 Task: Create in the project AgileExpert in Backlog an issue 'Implement a new cloud-based inventory management system for a company with advanced inventory tracking and restocking features', assign it to team member softage.2@softage.net and change the status to IN PROGRESS. Create in the project AgileExpert in Backlog an issue 'Integrate a new gamification feature into an existing mobile application to increase user engagement and retention', assign it to team member softage.3@softage.net and change the status to IN PROGRESS
Action: Mouse moved to (301, 245)
Screenshot: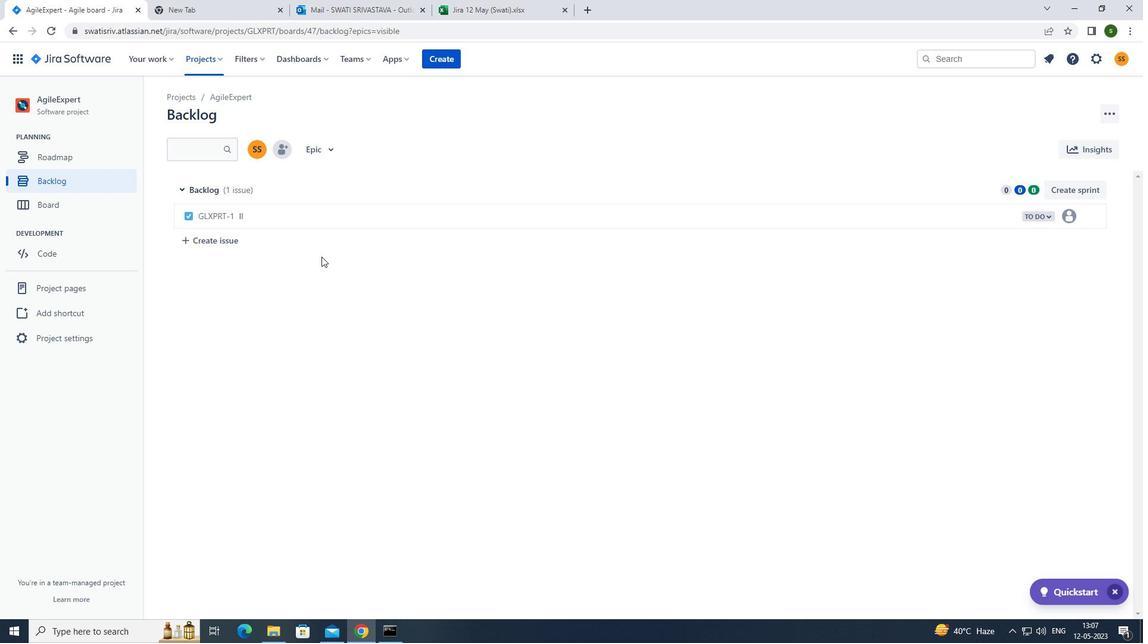 
Action: Mouse pressed left at (301, 245)
Screenshot: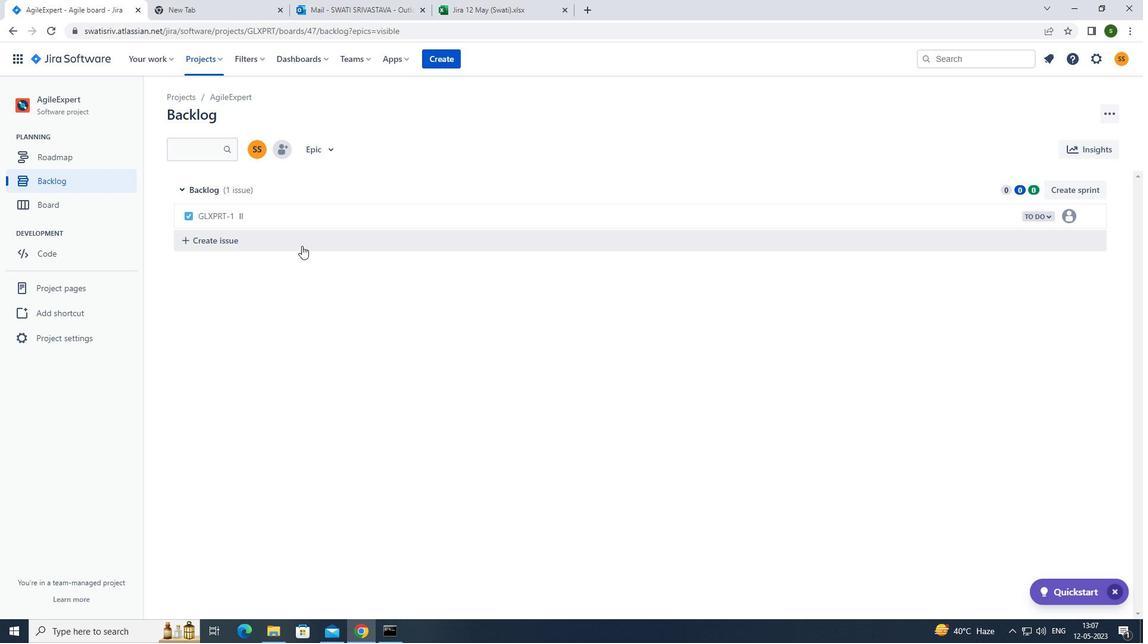 
Action: Mouse moved to (341, 237)
Screenshot: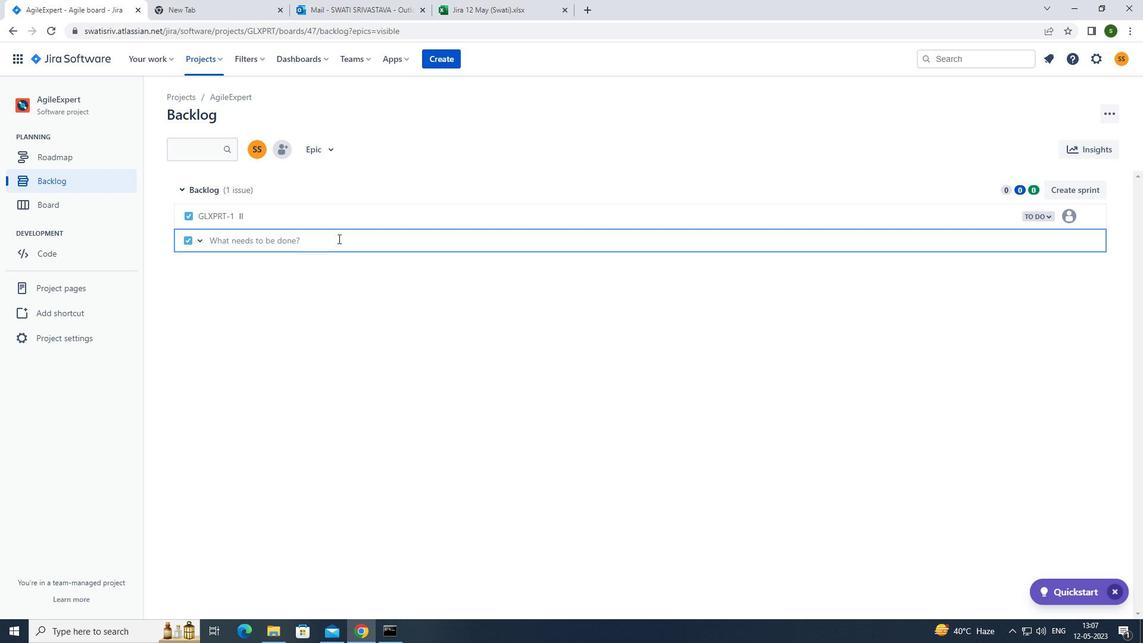 
Action: Key pressed <Key.caps_lock>i<Key.caps_lock>mplw<Key.backspace>ement<Key.space>a<Key.space>new<Key.space>cloud-based<Key.space>inventory<Key.space>management<Key.space>system<Key.space>for<Key.space>a<Key.space>company<Key.space>with<Key.space>advanced<Key.space>inventory<Key.space>tracking<Key.space>and<Key.space>restocking<Key.space>features<Key.enter>
Screenshot: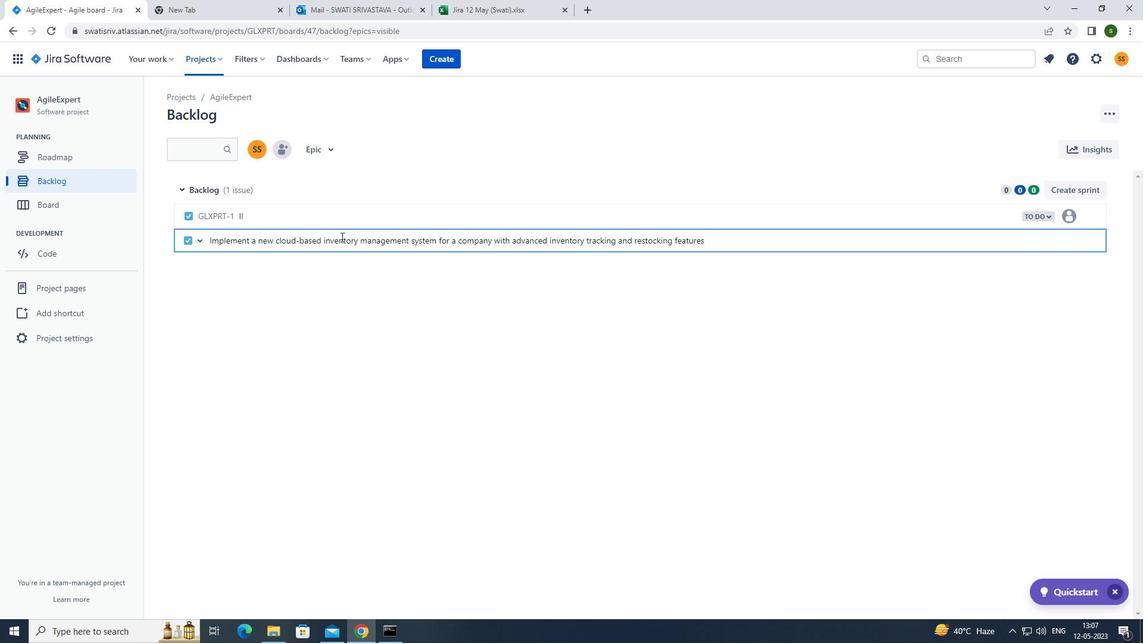 
Action: Mouse moved to (1068, 242)
Screenshot: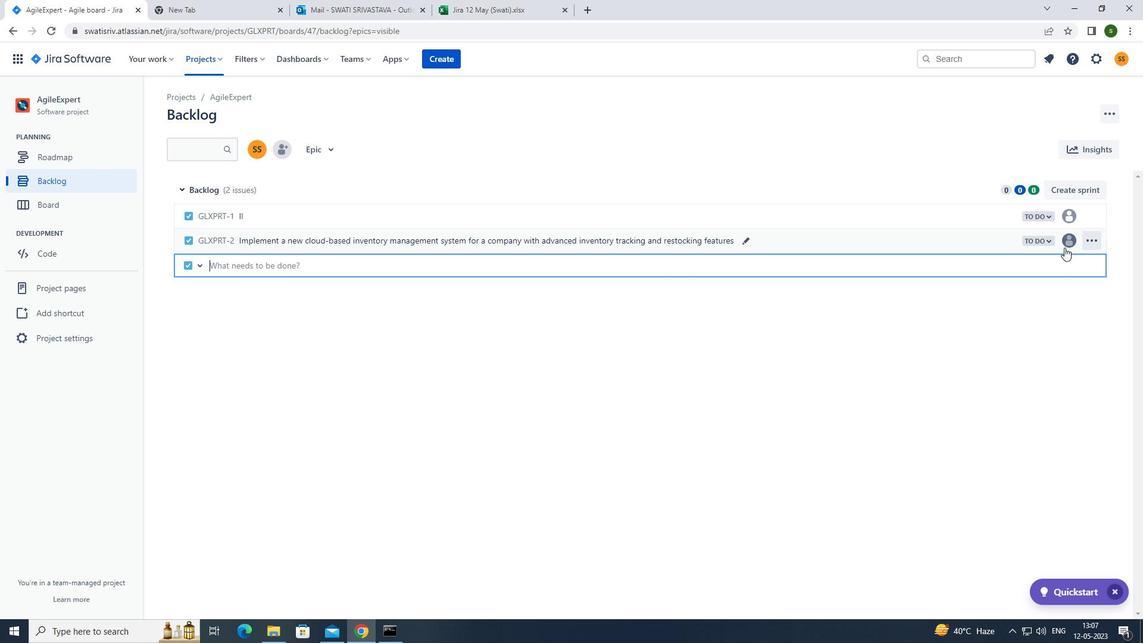 
Action: Mouse pressed left at (1068, 242)
Screenshot: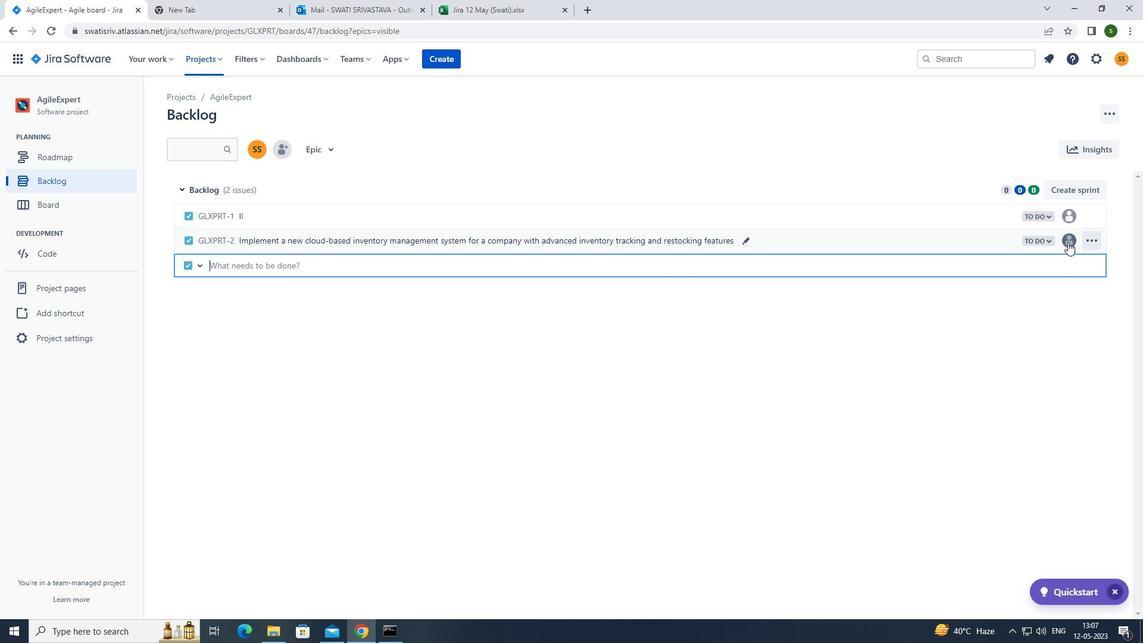 
Action: Mouse moved to (963, 357)
Screenshot: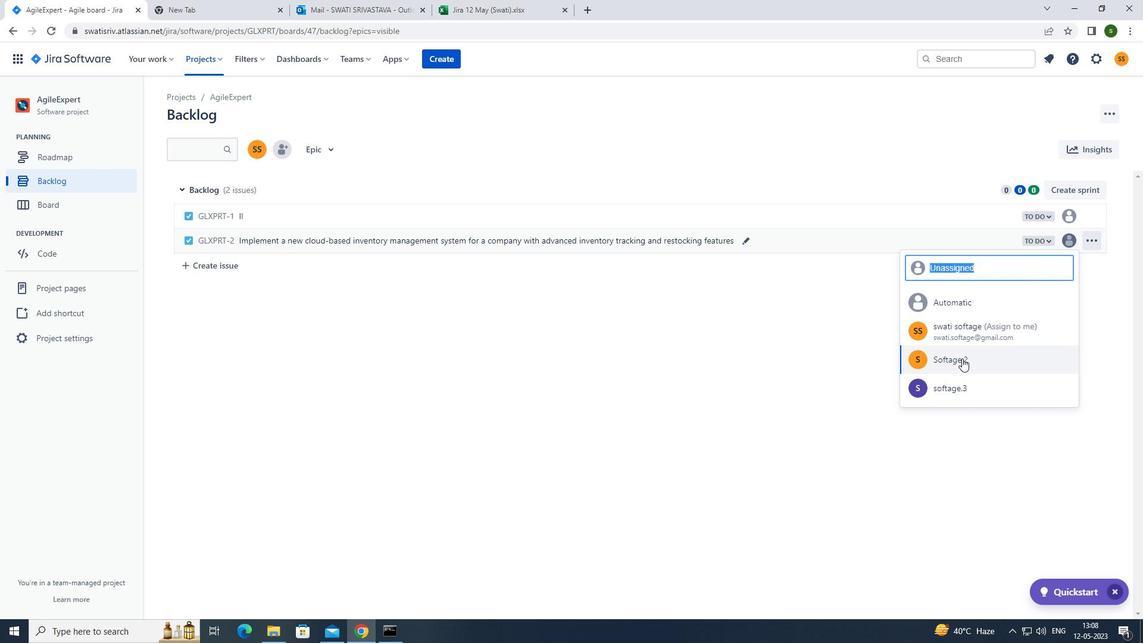 
Action: Mouse pressed left at (963, 357)
Screenshot: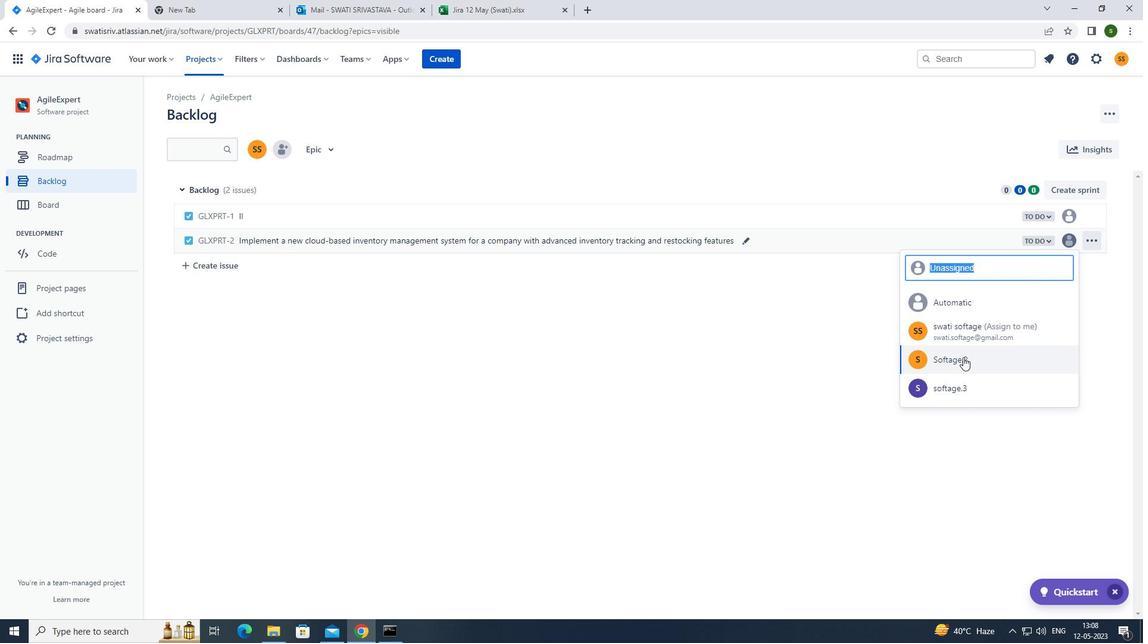 
Action: Mouse moved to (1046, 240)
Screenshot: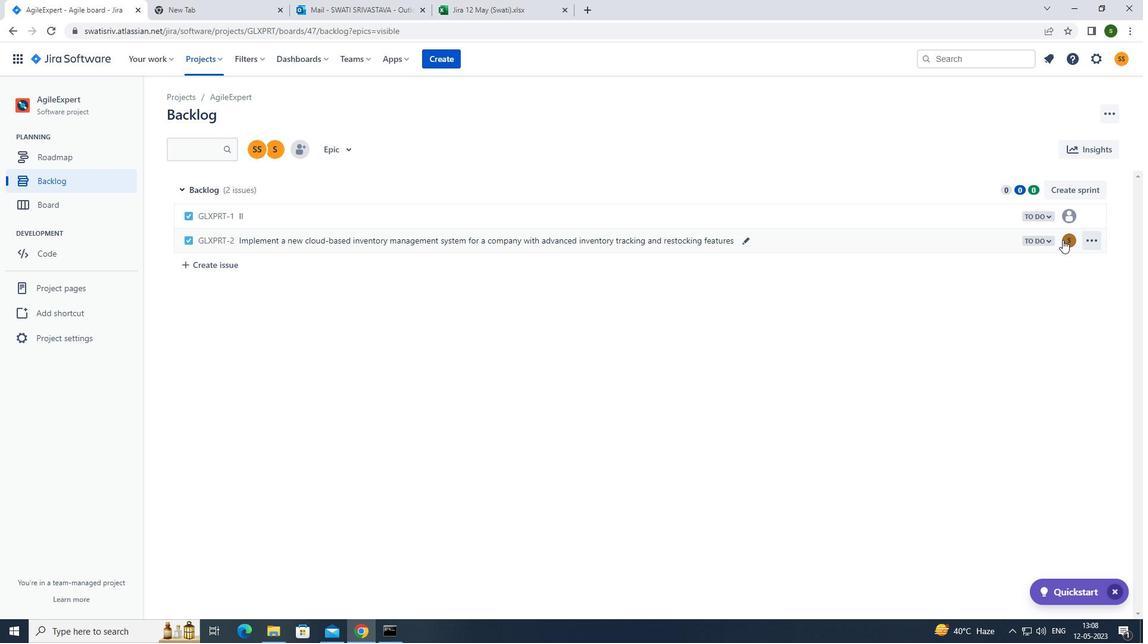 
Action: Mouse pressed left at (1046, 240)
Screenshot: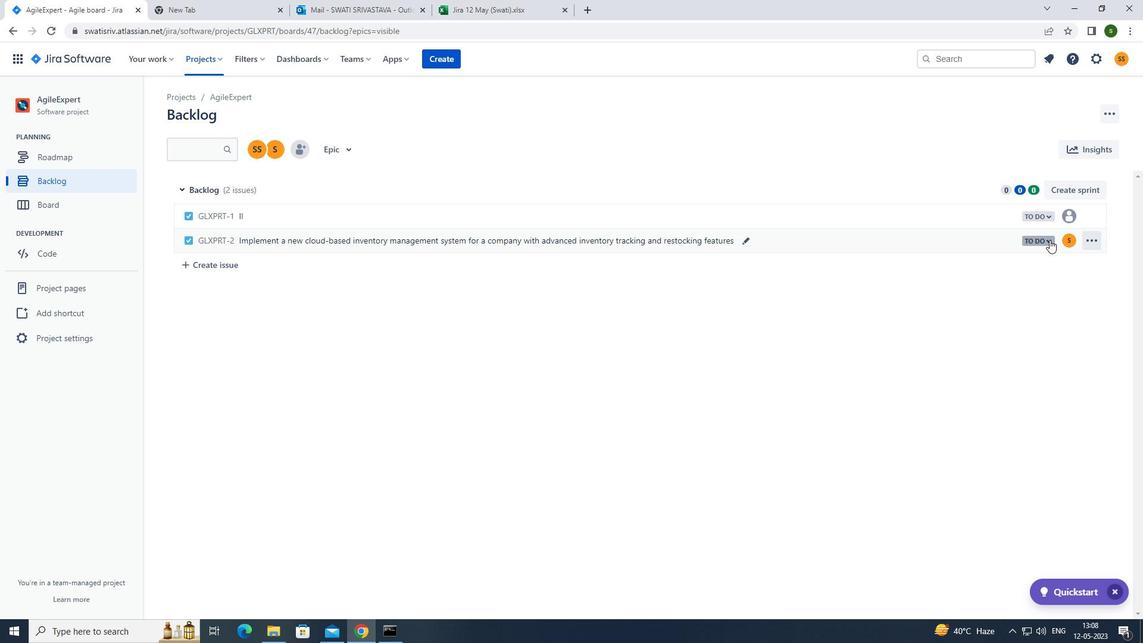 
Action: Mouse moved to (1003, 261)
Screenshot: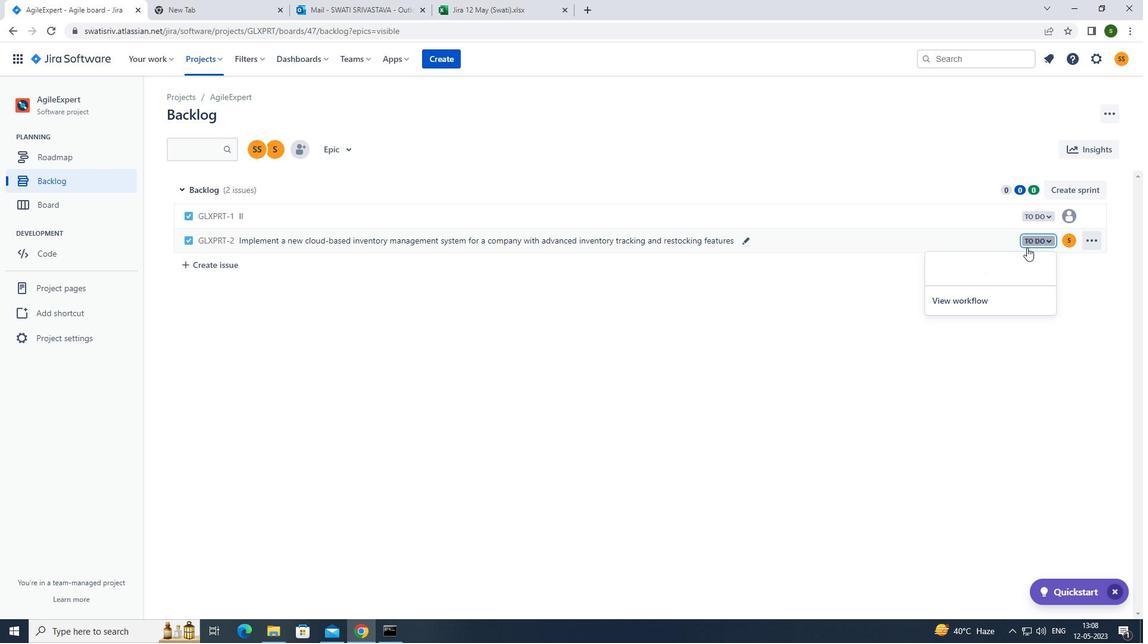 
Action: Mouse pressed left at (1003, 261)
Screenshot: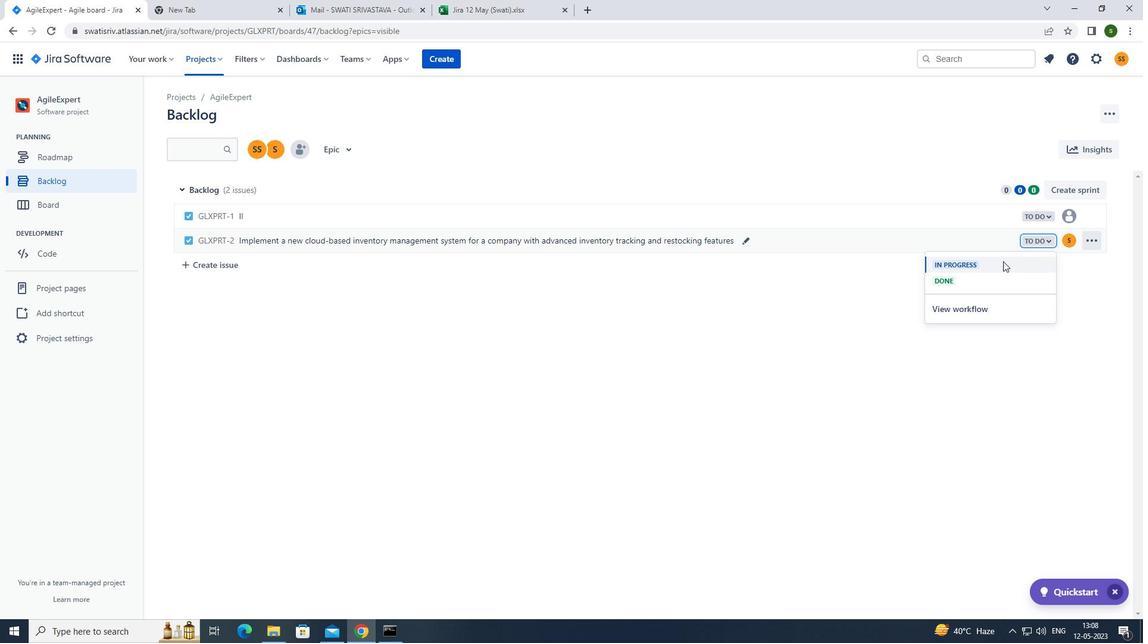 
Action: Mouse moved to (247, 267)
Screenshot: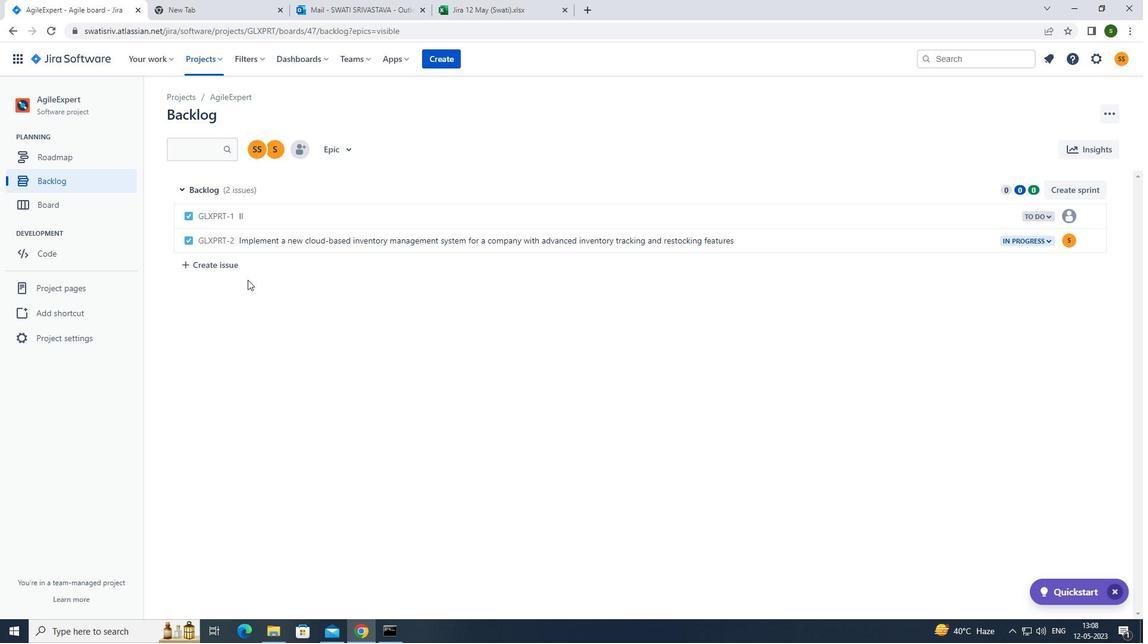 
Action: Mouse pressed left at (247, 267)
Screenshot: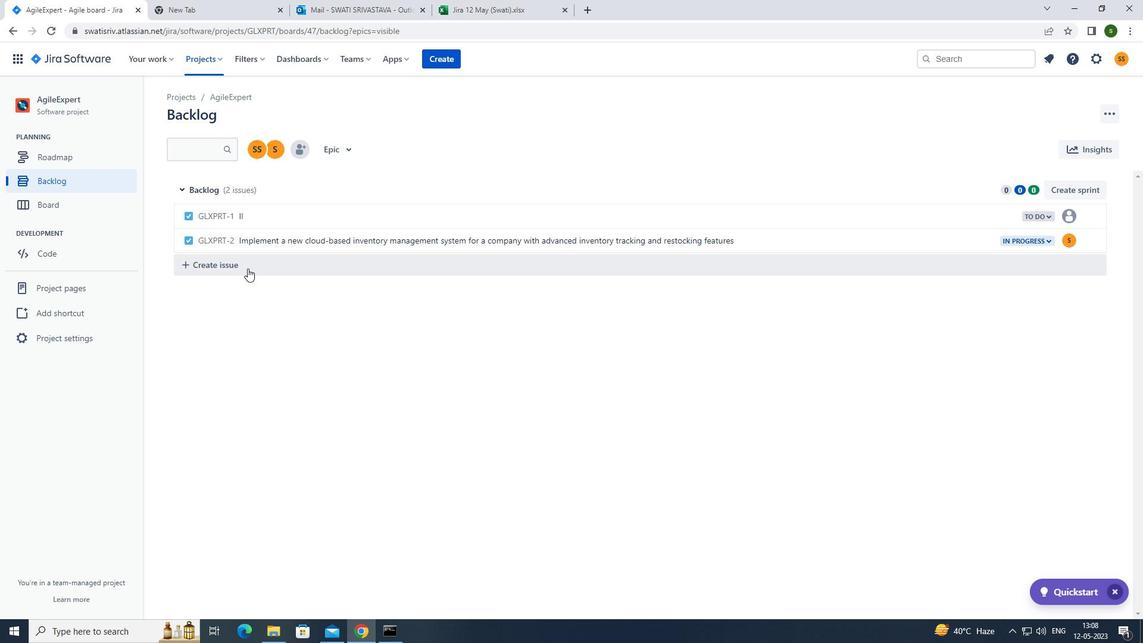 
Action: Mouse moved to (322, 261)
Screenshot: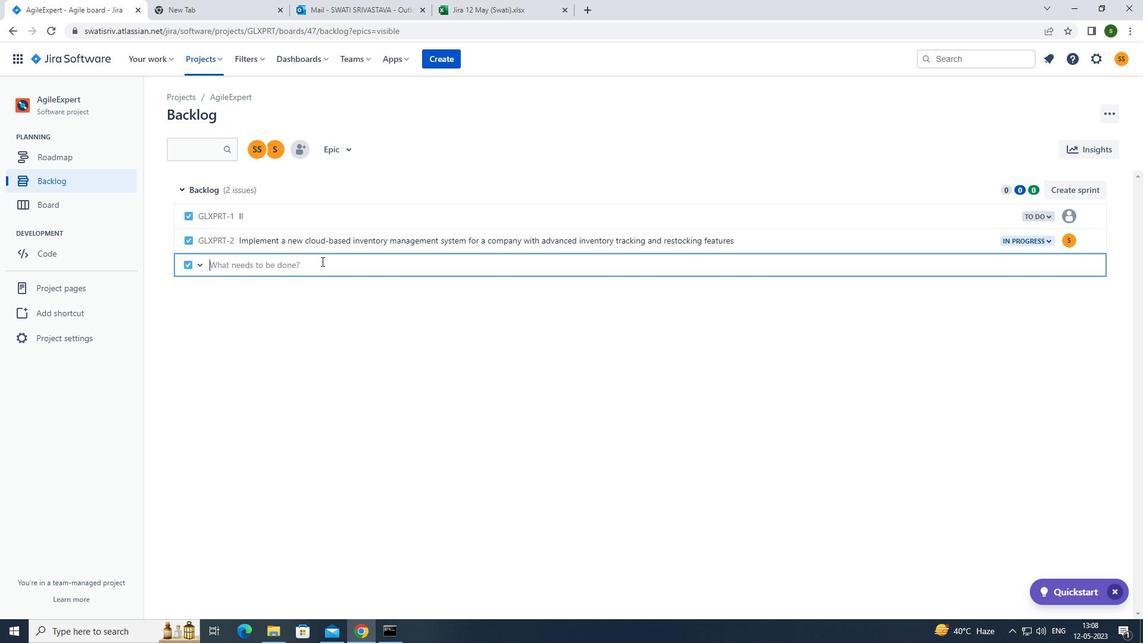 
Action: Key pressed <Key.caps_lock>i<Key.caps_lock>ntegrate<Key.space>a<Key.space>new<Key.space>gamification<Key.space>feature<Key.space>into<Key.space>an<Key.space>existing<Key.space>mobile<Key.space>application<Key.space>to<Key.space>increase<Key.space>user<Key.space>engagment<Key.space>and<Key.space>retention<Key.enter>
Screenshot: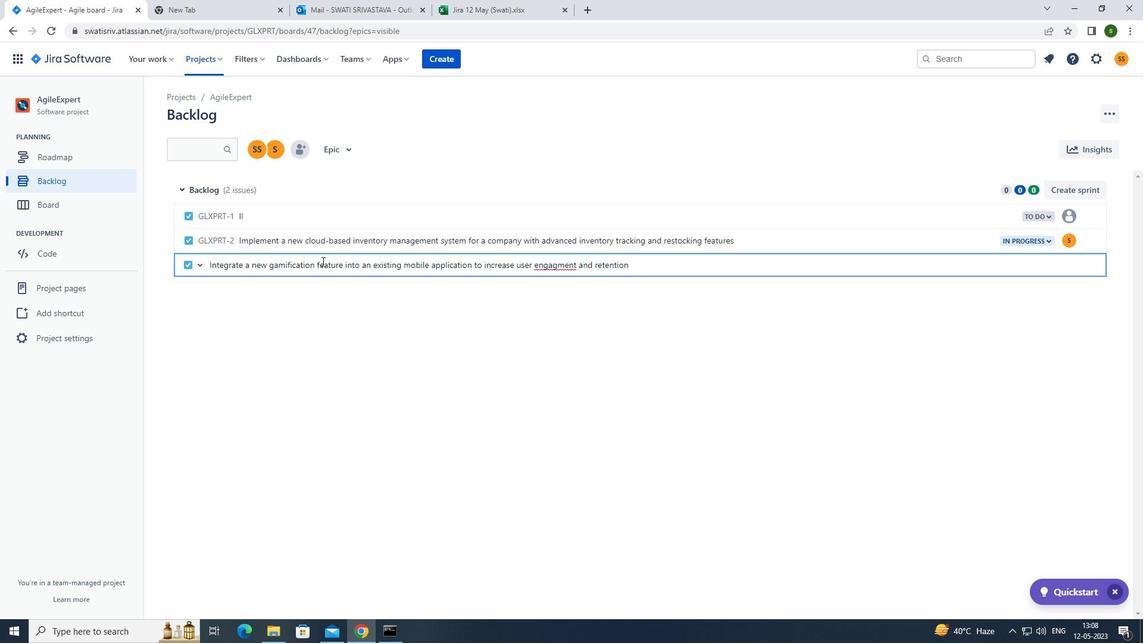 
Action: Mouse moved to (1070, 269)
Screenshot: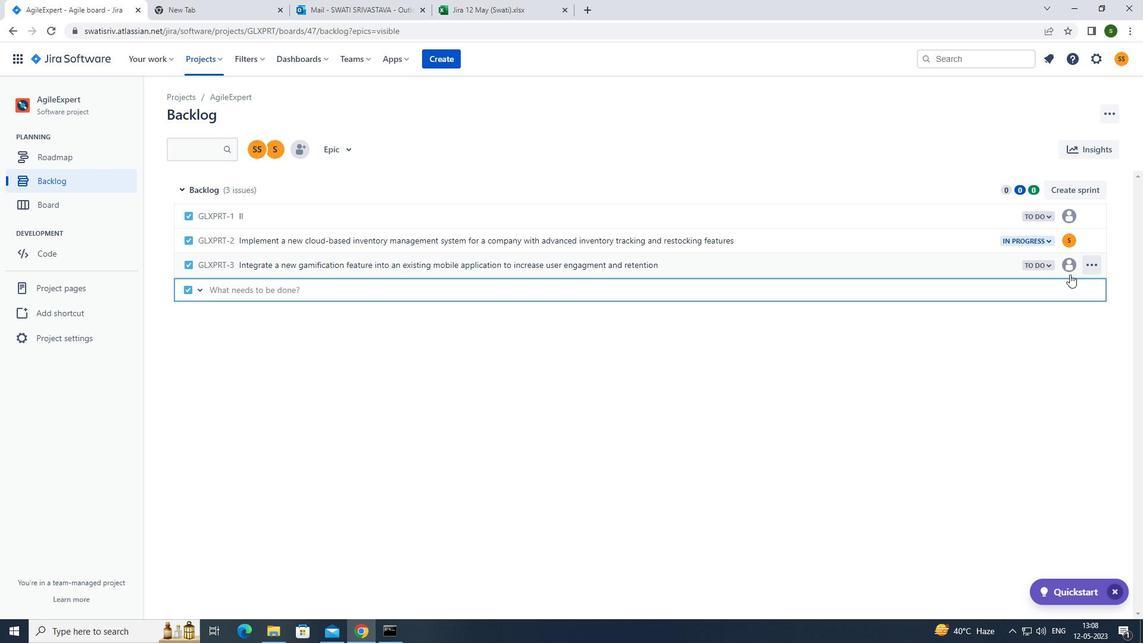 
Action: Mouse pressed left at (1070, 269)
Screenshot: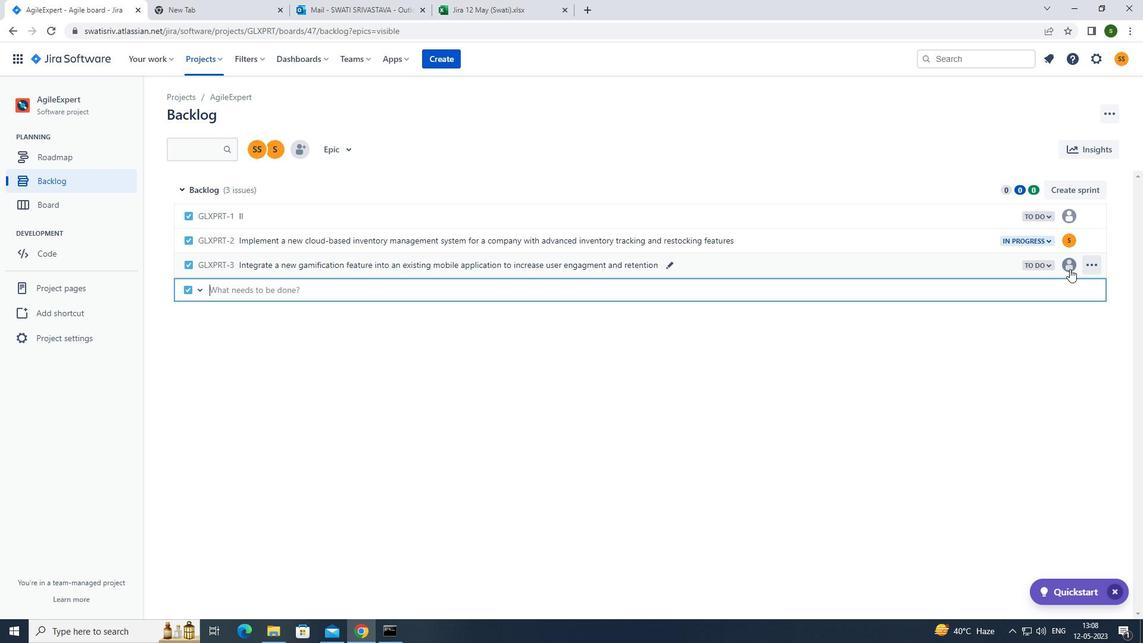
Action: Mouse moved to (976, 407)
Screenshot: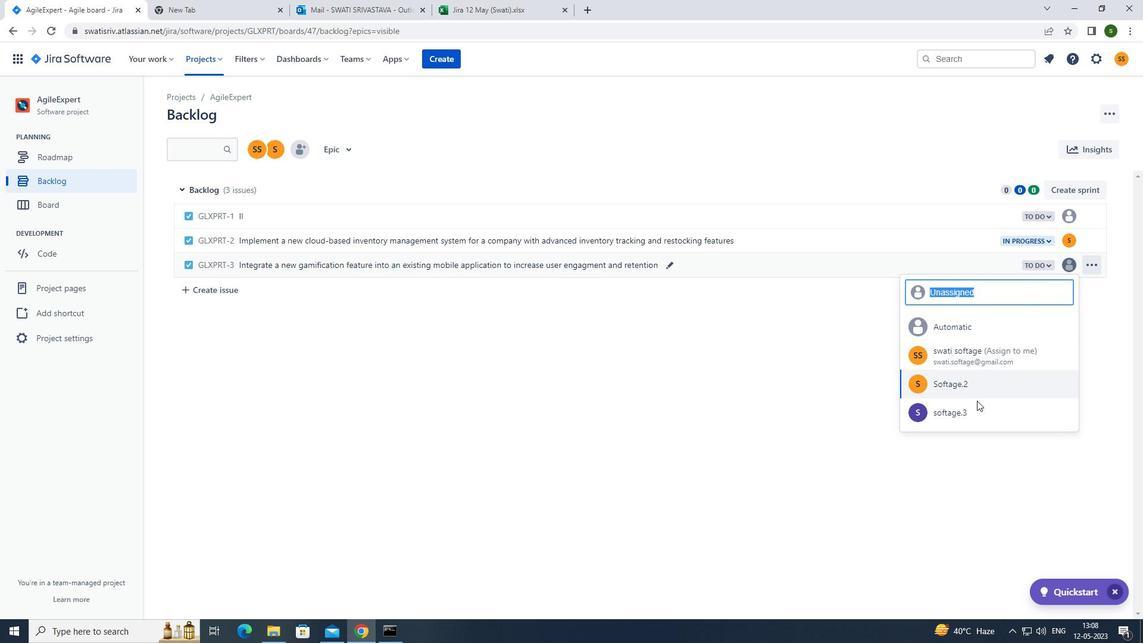 
Action: Mouse pressed left at (976, 407)
Screenshot: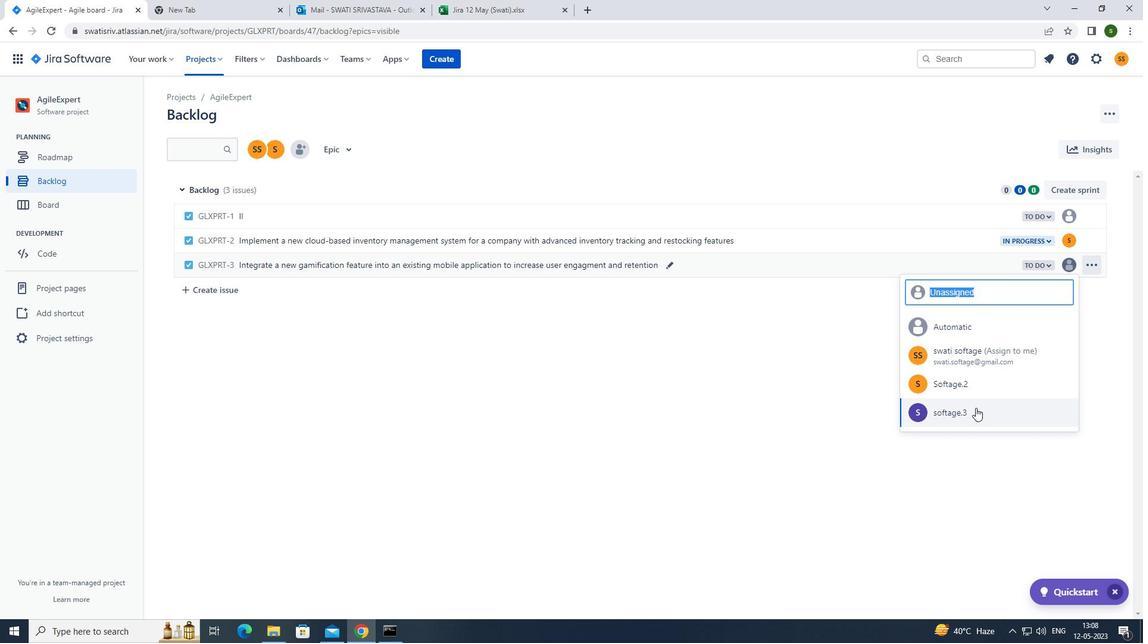 
Action: Mouse moved to (1034, 260)
Screenshot: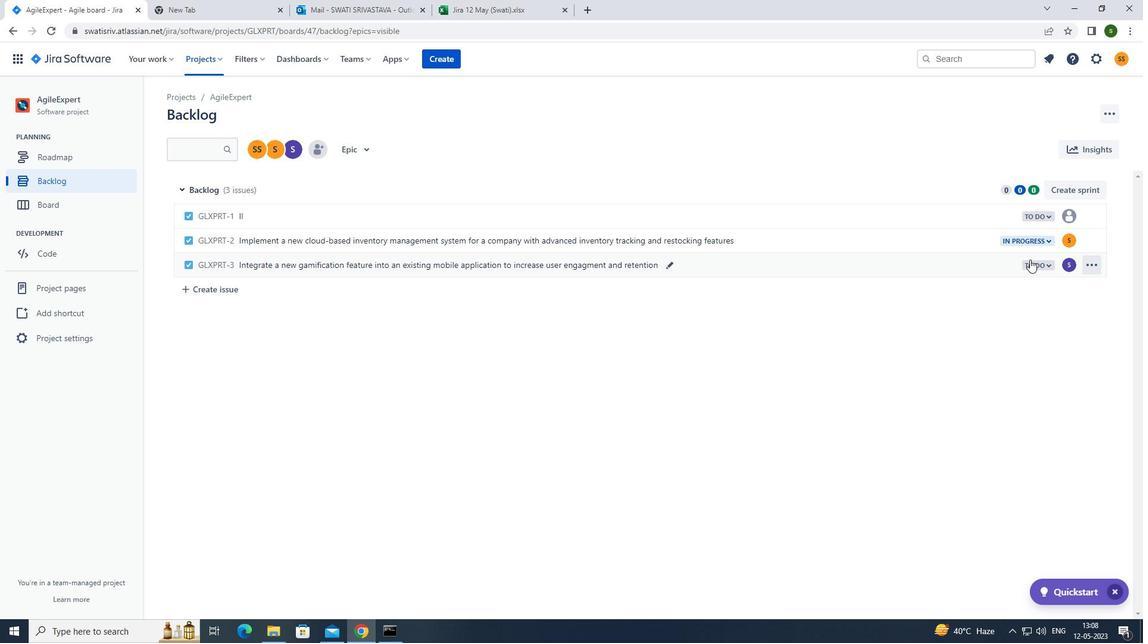 
Action: Mouse pressed left at (1034, 260)
Screenshot: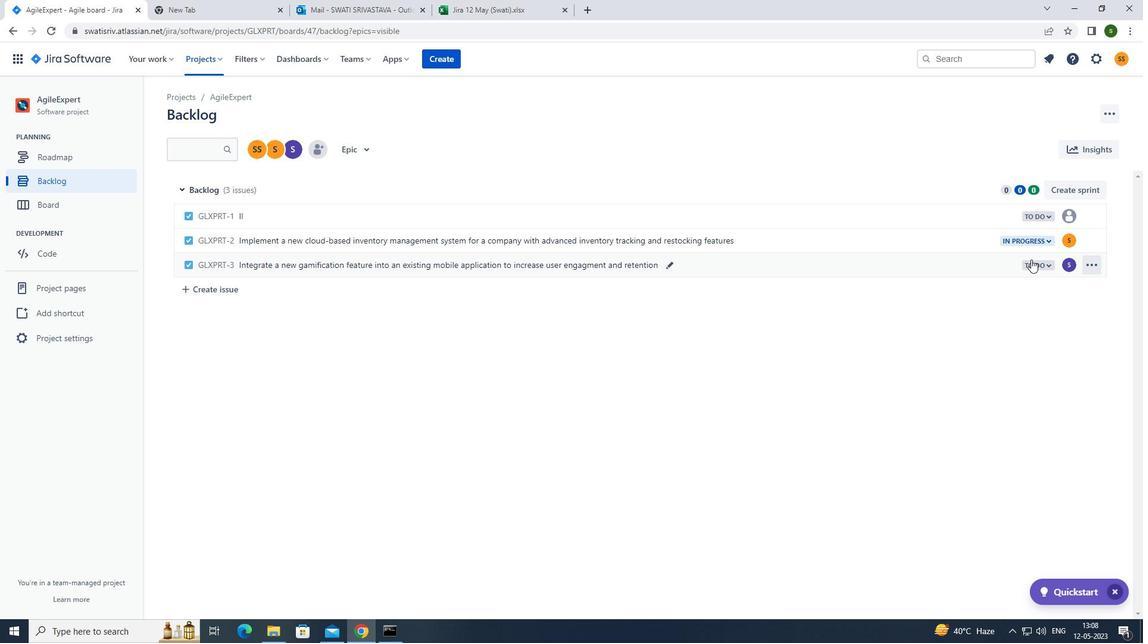
Action: Mouse moved to (979, 286)
Screenshot: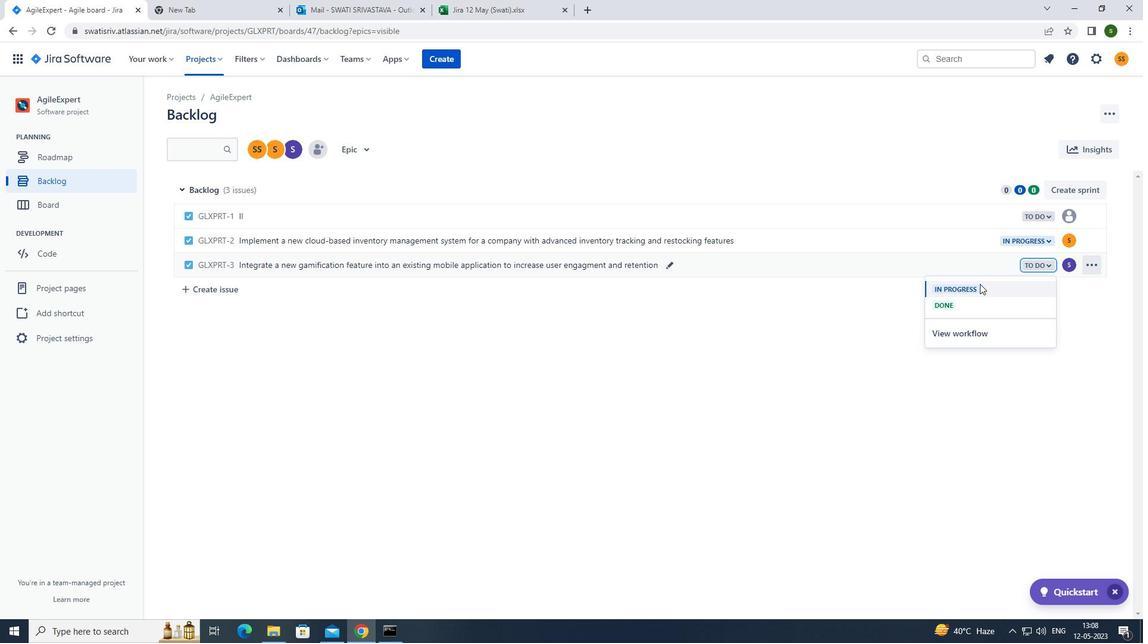 
Action: Mouse pressed left at (979, 286)
Screenshot: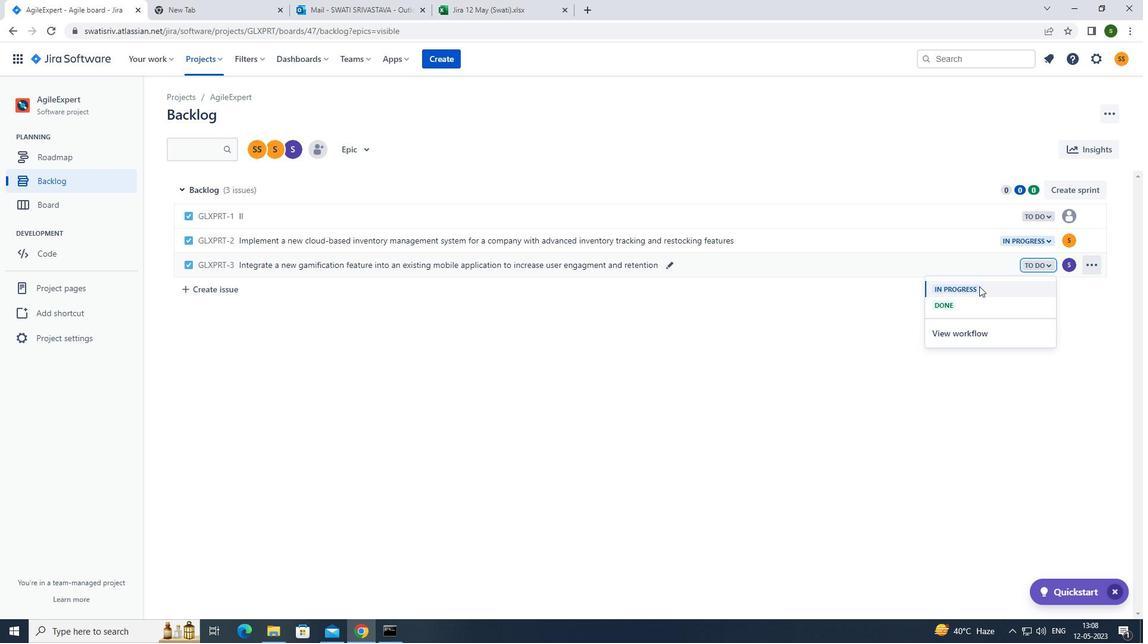 
Action: Mouse moved to (836, 381)
Screenshot: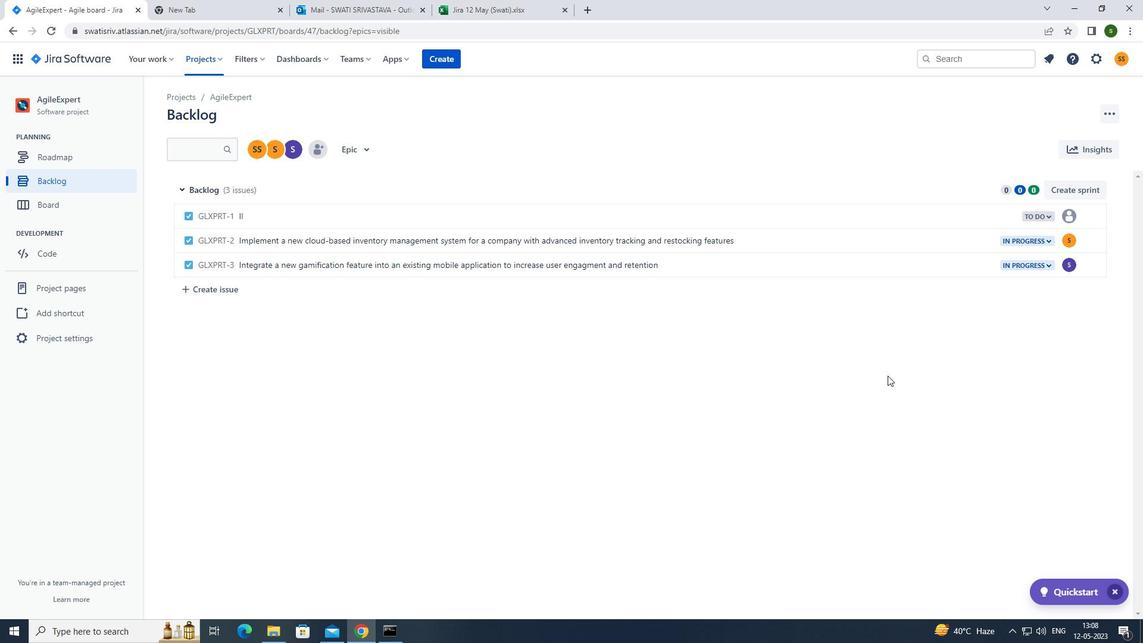 
